 Task: Add Over Easy Oatmeal Breakfast Bar, Peanut Butter to the cart.
Action: Mouse moved to (617, 239)
Screenshot: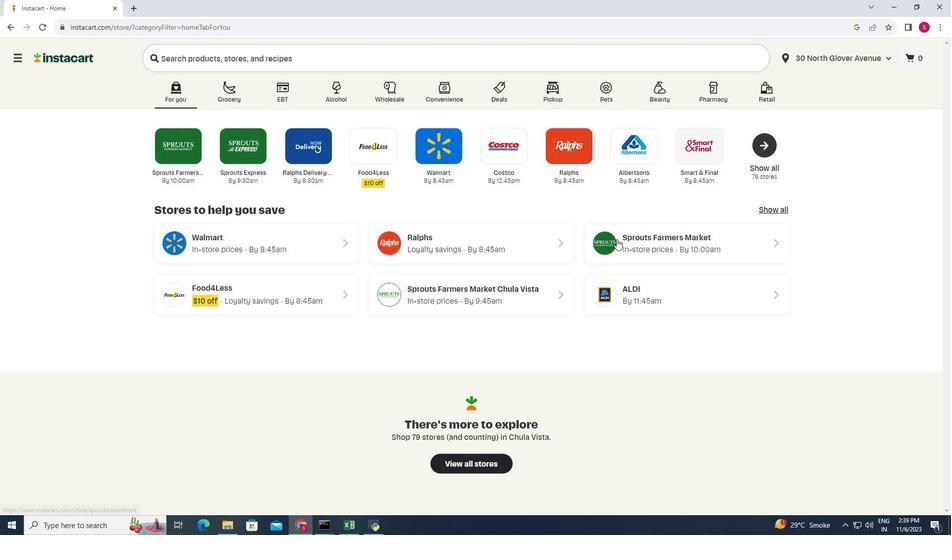 
Action: Mouse pressed left at (617, 239)
Screenshot: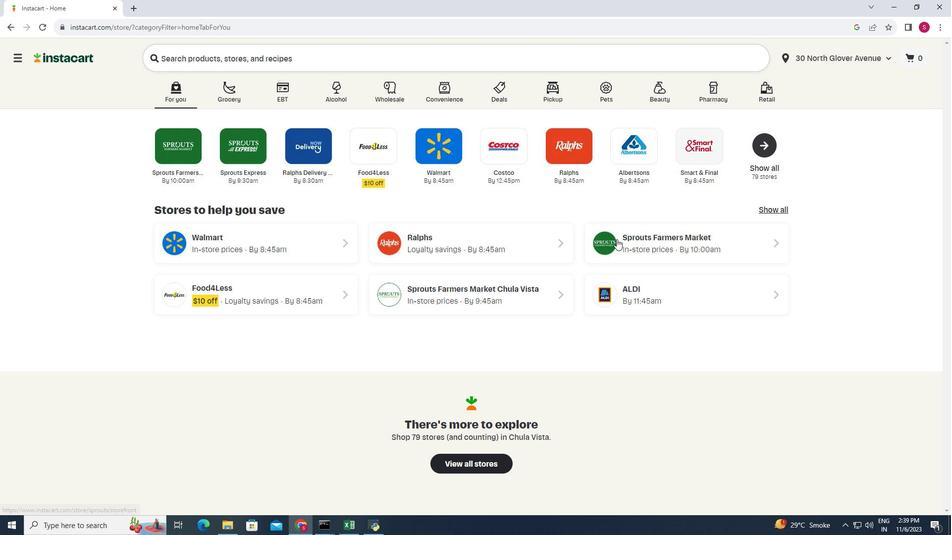 
Action: Mouse moved to (58, 369)
Screenshot: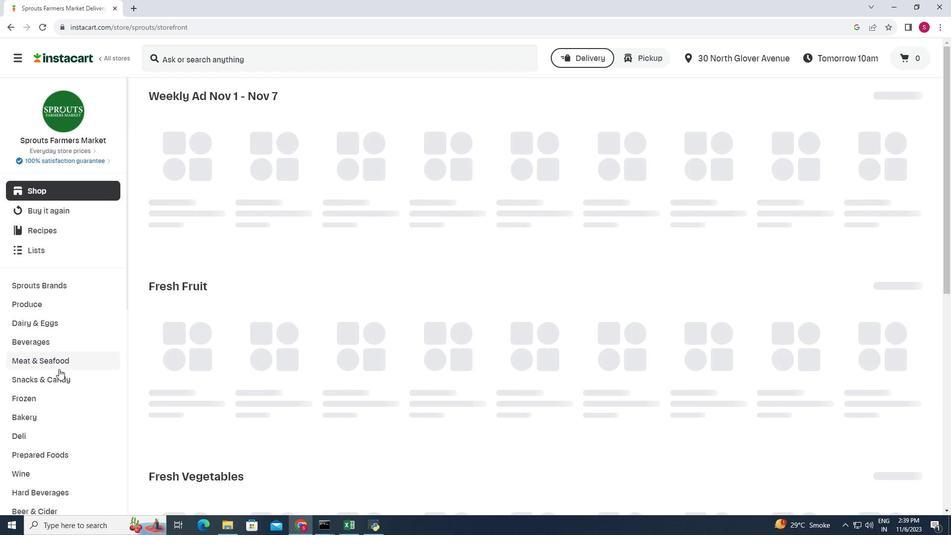 
Action: Mouse scrolled (58, 368) with delta (0, 0)
Screenshot: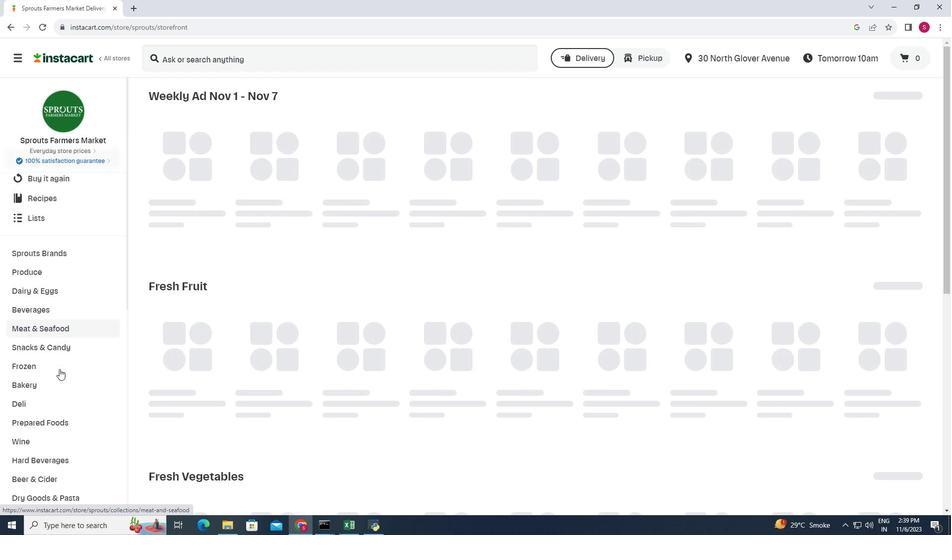 
Action: Mouse moved to (59, 369)
Screenshot: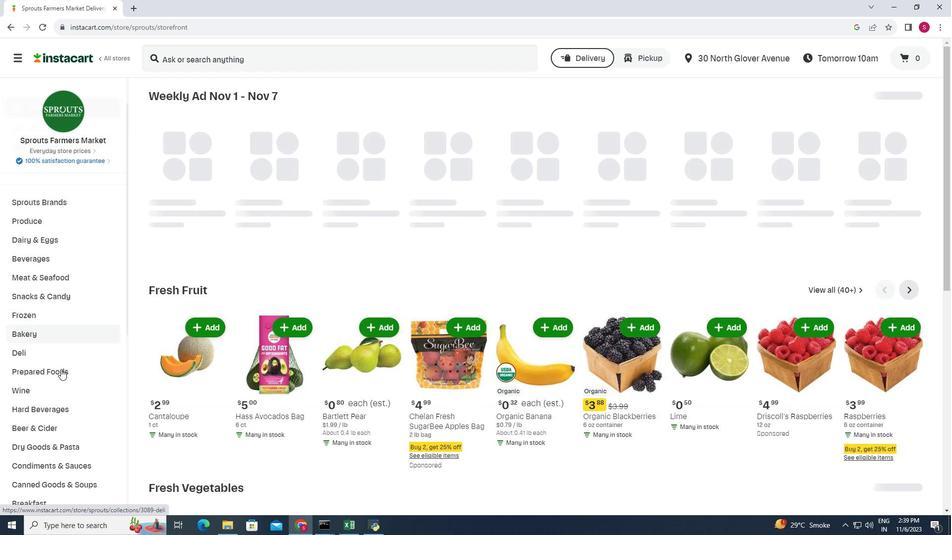 
Action: Mouse scrolled (59, 368) with delta (0, 0)
Screenshot: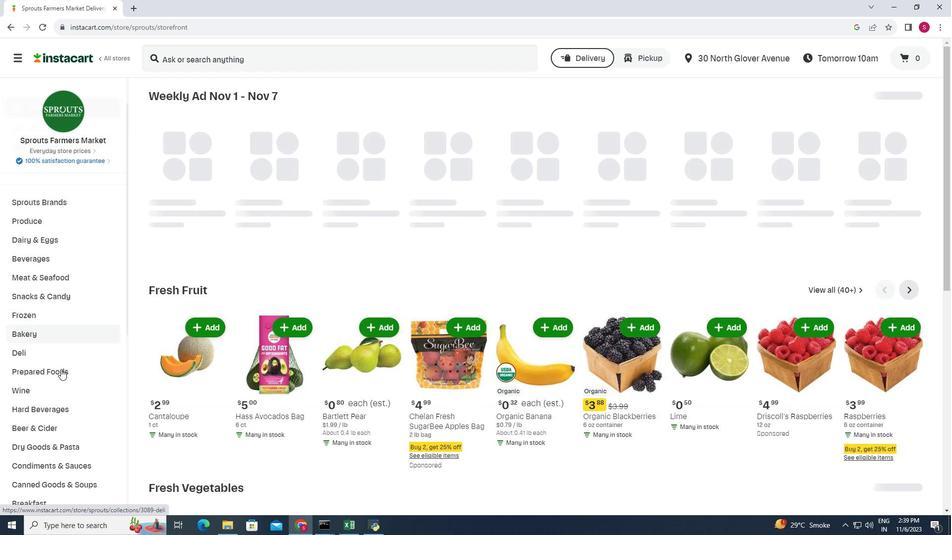 
Action: Mouse moved to (60, 369)
Screenshot: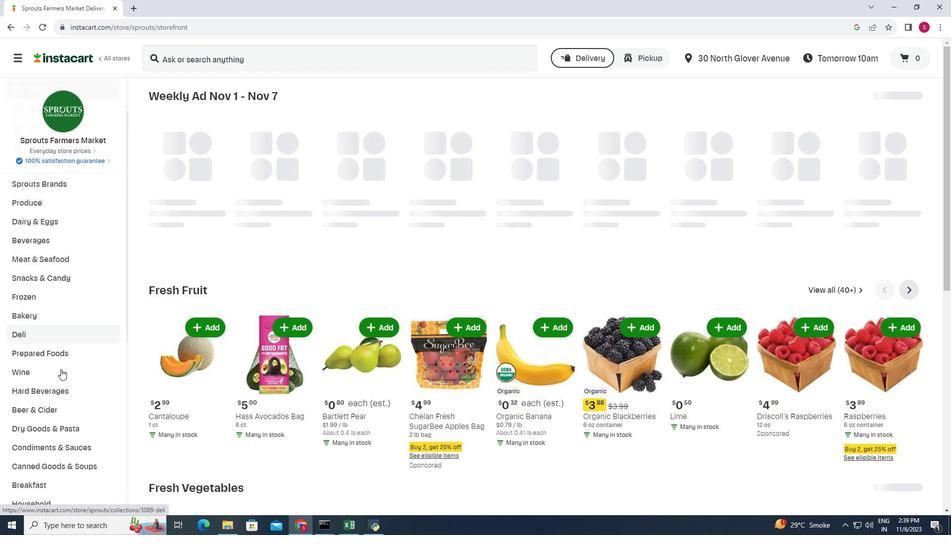 
Action: Mouse scrolled (60, 368) with delta (0, 0)
Screenshot: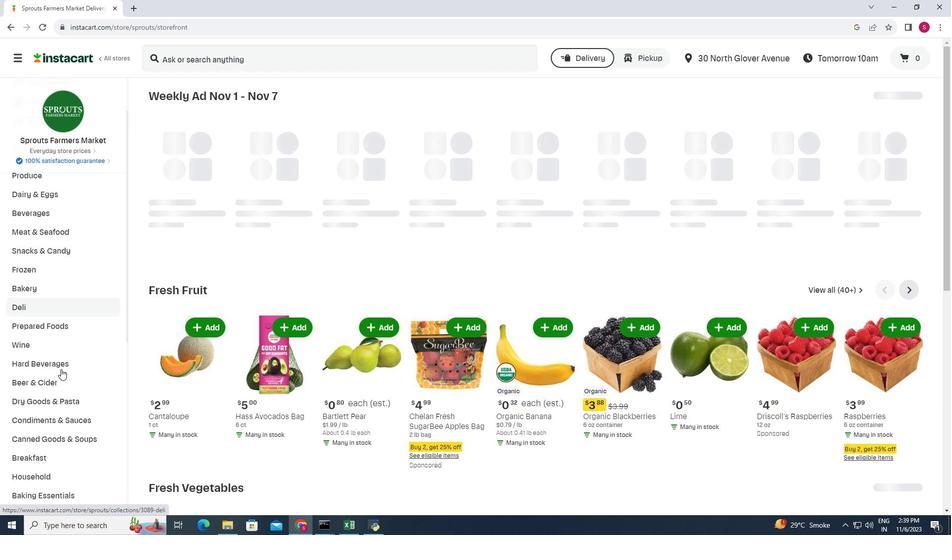 
Action: Mouse scrolled (60, 368) with delta (0, 0)
Screenshot: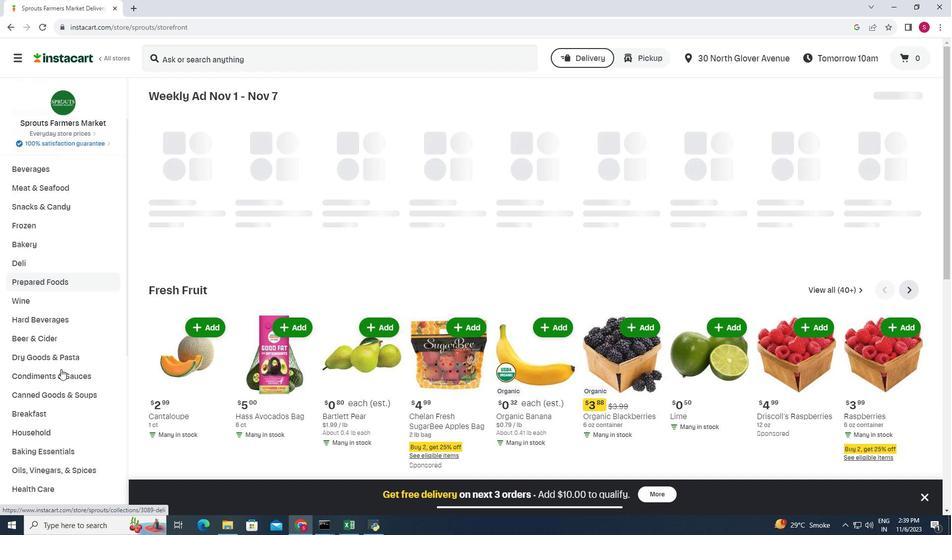 
Action: Mouse moved to (61, 373)
Screenshot: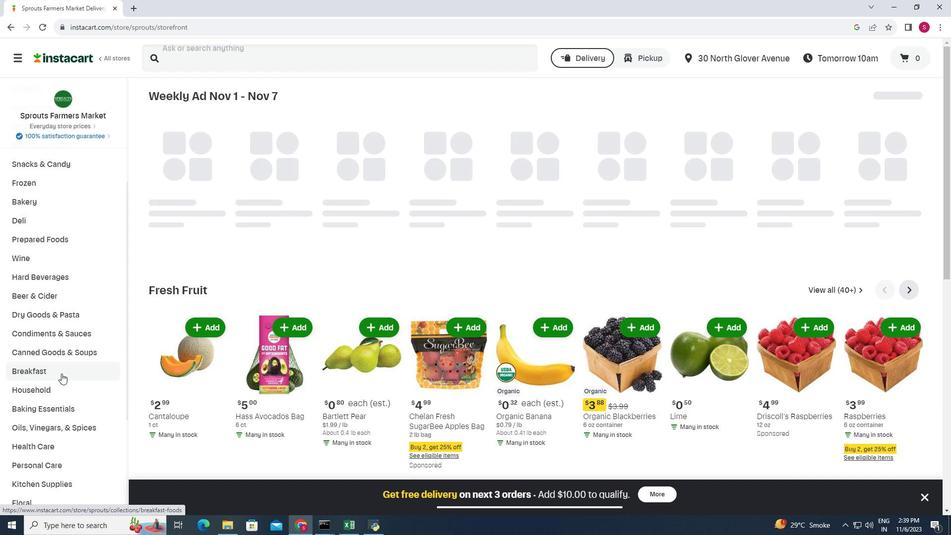 
Action: Mouse pressed left at (61, 373)
Screenshot: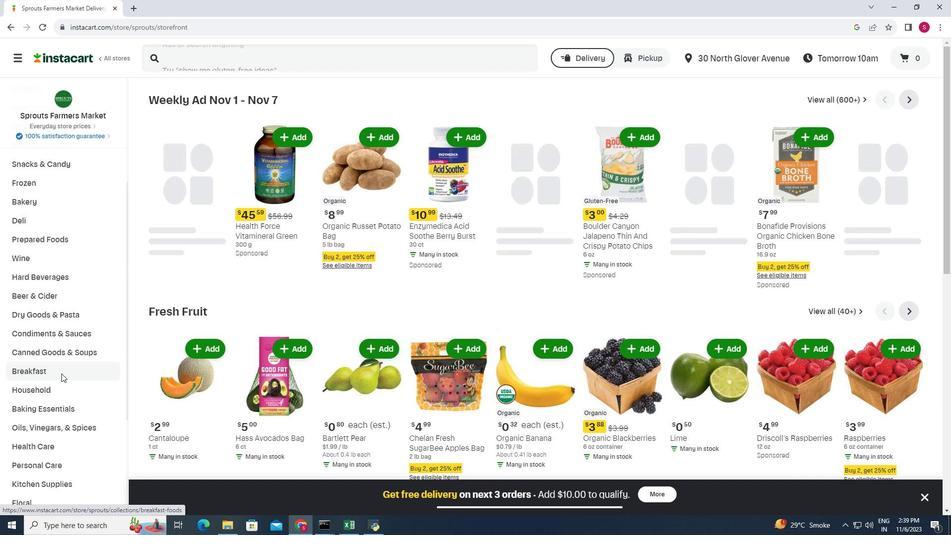 
Action: Mouse moved to (299, 127)
Screenshot: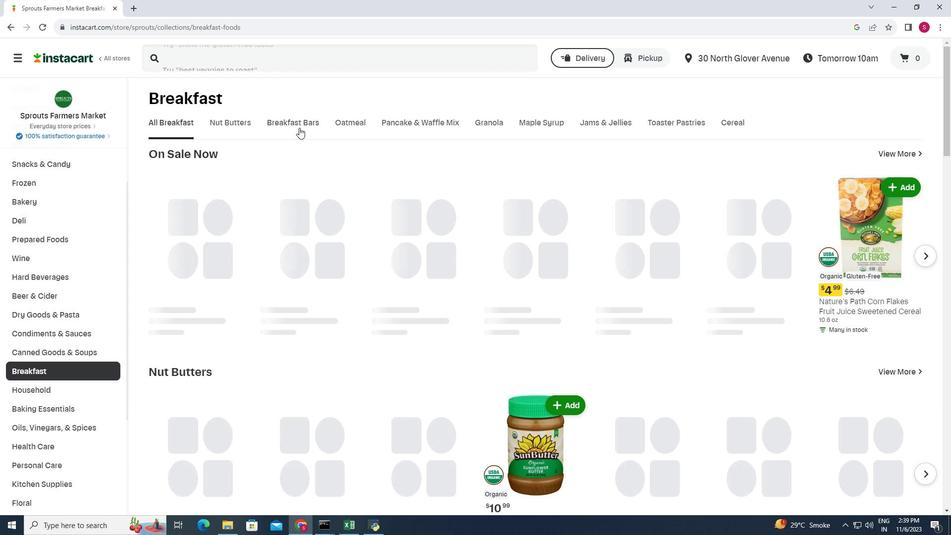 
Action: Mouse pressed left at (299, 127)
Screenshot: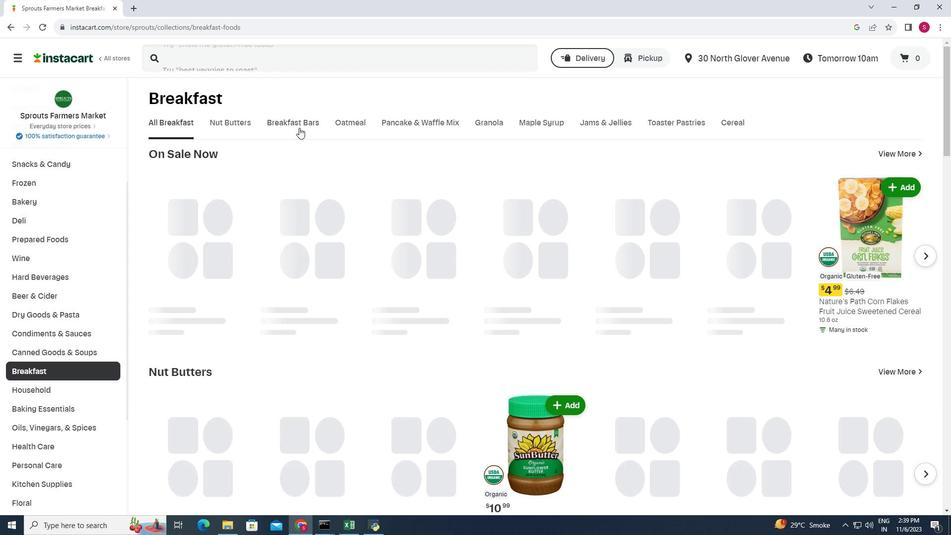 
Action: Mouse moved to (463, 211)
Screenshot: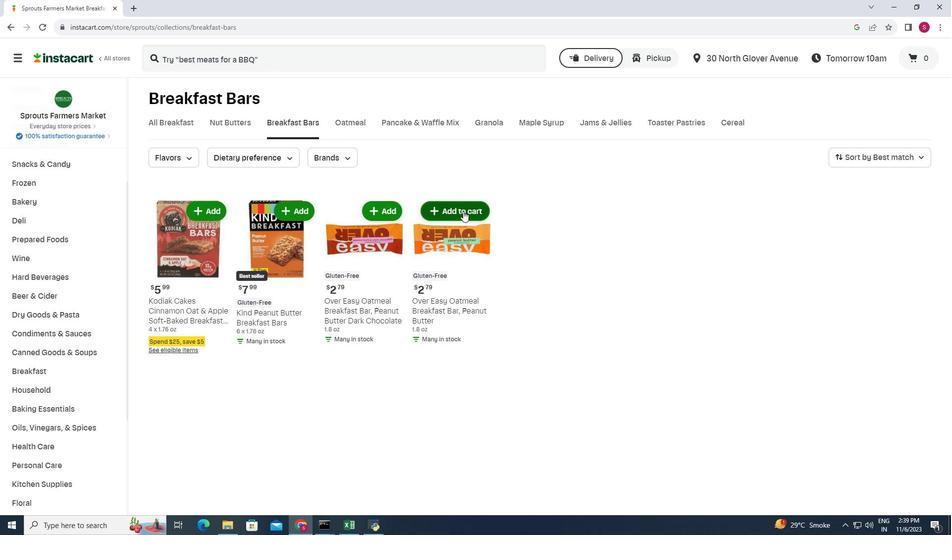 
Action: Mouse pressed left at (463, 211)
Screenshot: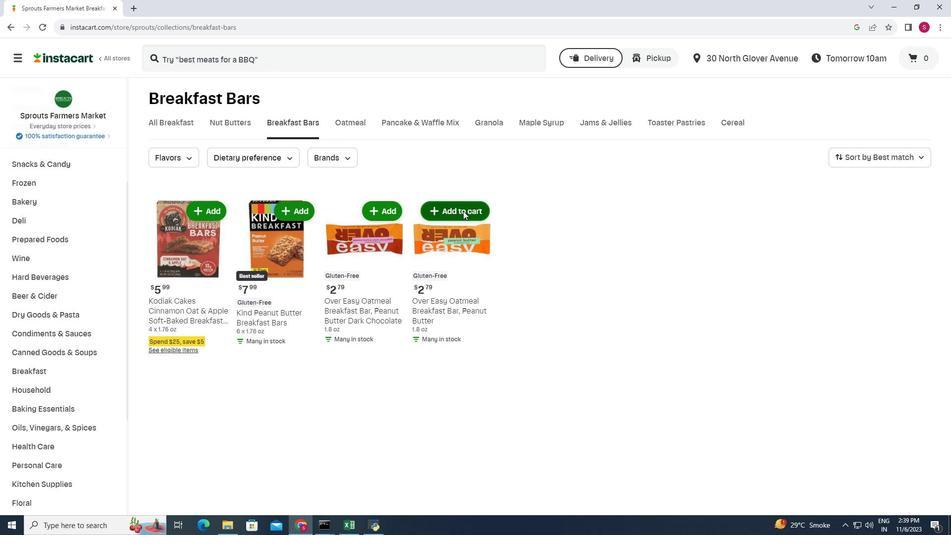 
Action: Mouse moved to (539, 208)
Screenshot: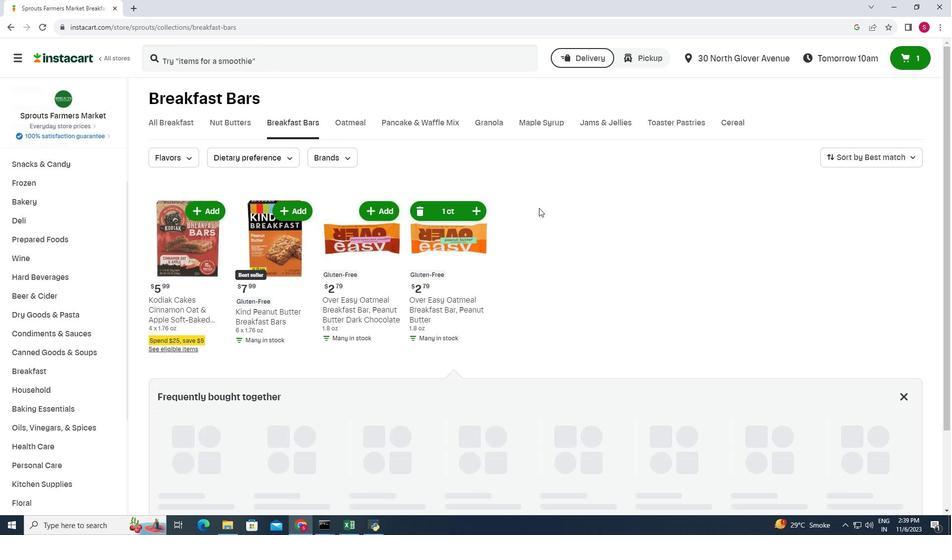 
